 Task: In the  document information.odtSelect Headings and apply  'Bold' Select the text and align it to the  'Left'. Select the table and apply  All Borders
Action: Mouse moved to (333, 177)
Screenshot: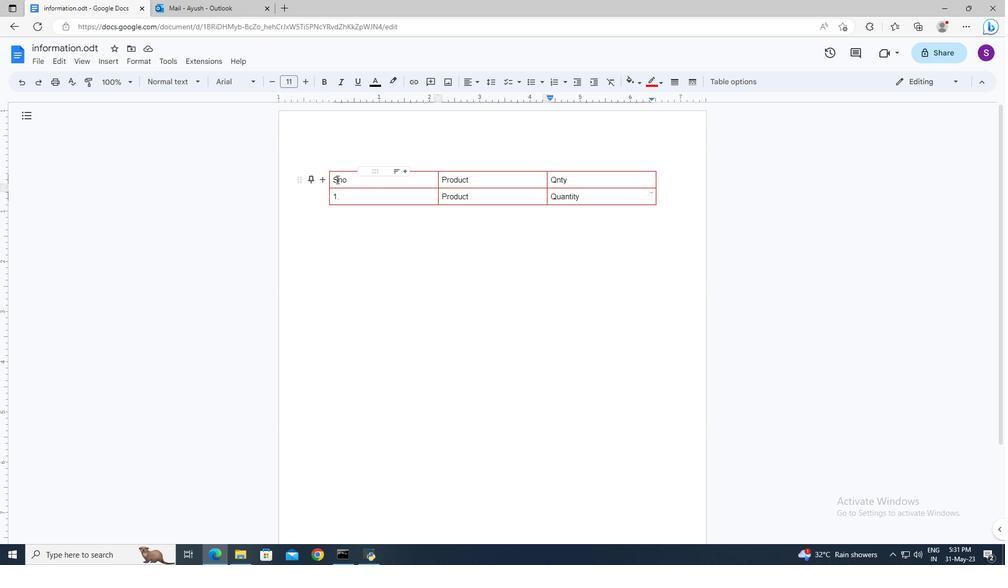 
Action: Mouse pressed left at (333, 177)
Screenshot: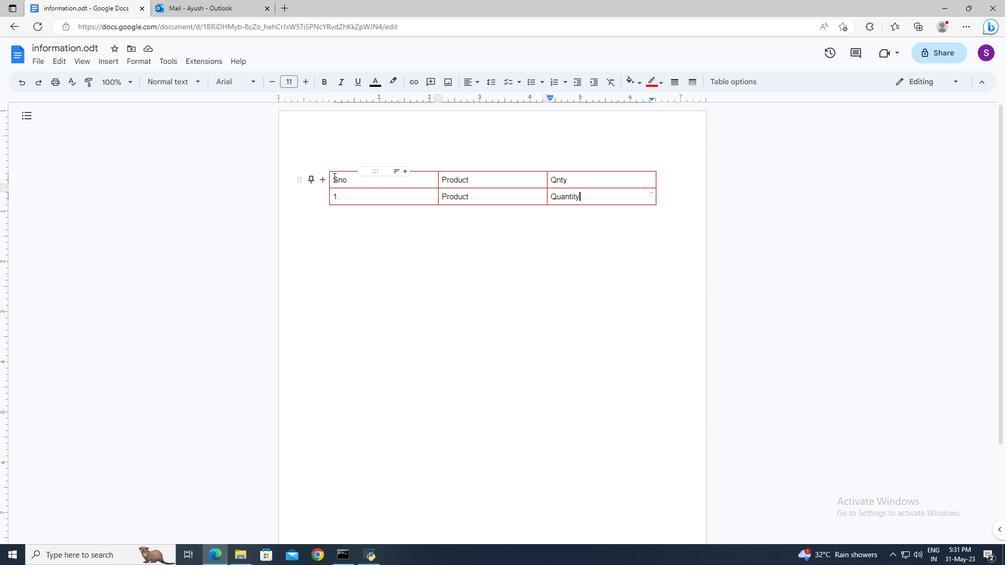 
Action: Key pressed <Key.shift><Key.shift><Key.shift><Key.right><Key.right><Key.right><Key.right><Key.right>
Screenshot: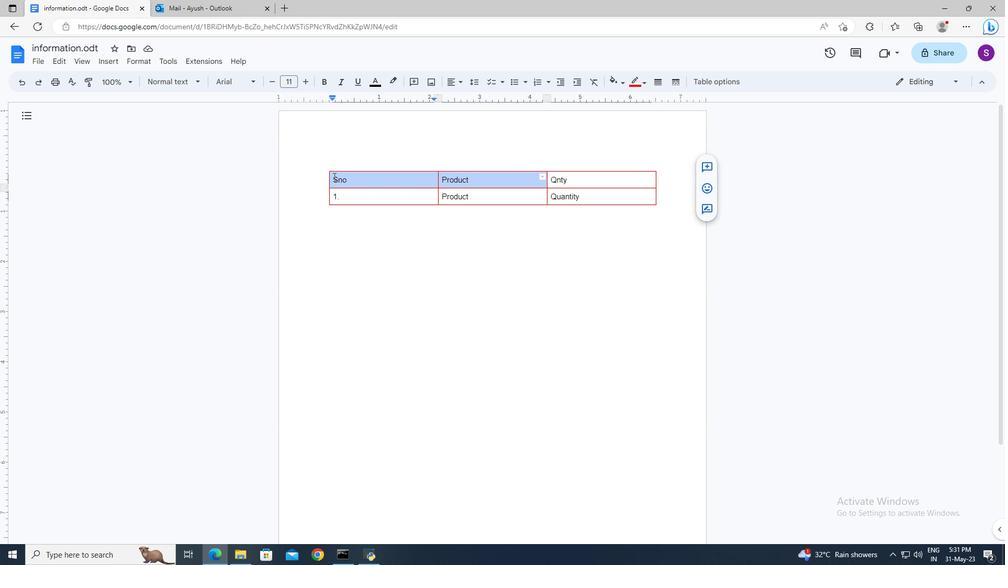 
Action: Mouse moved to (322, 83)
Screenshot: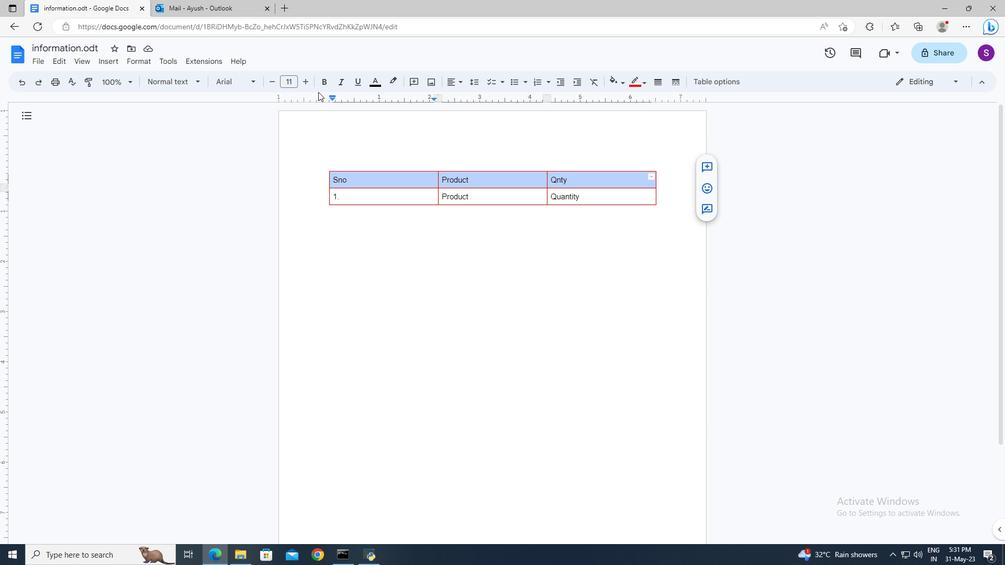
Action: Mouse pressed left at (322, 83)
Screenshot: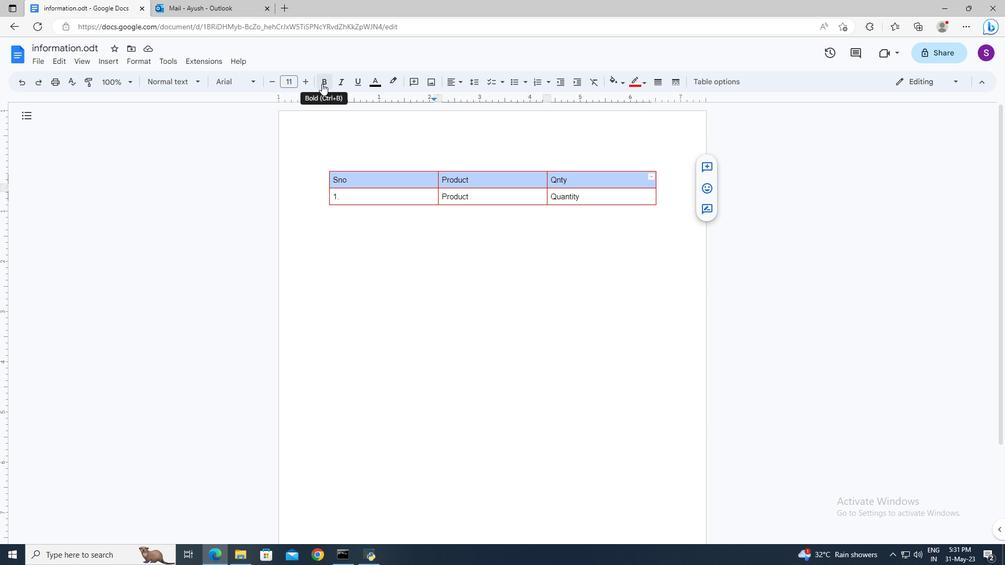 
Action: Mouse moved to (367, 151)
Screenshot: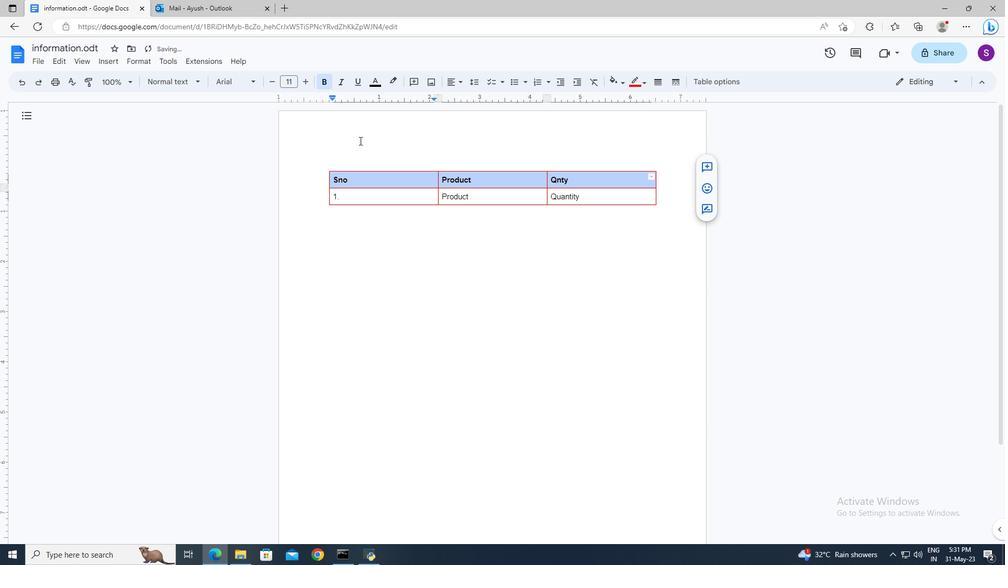 
Action: Key pressed ctrl+A
Screenshot: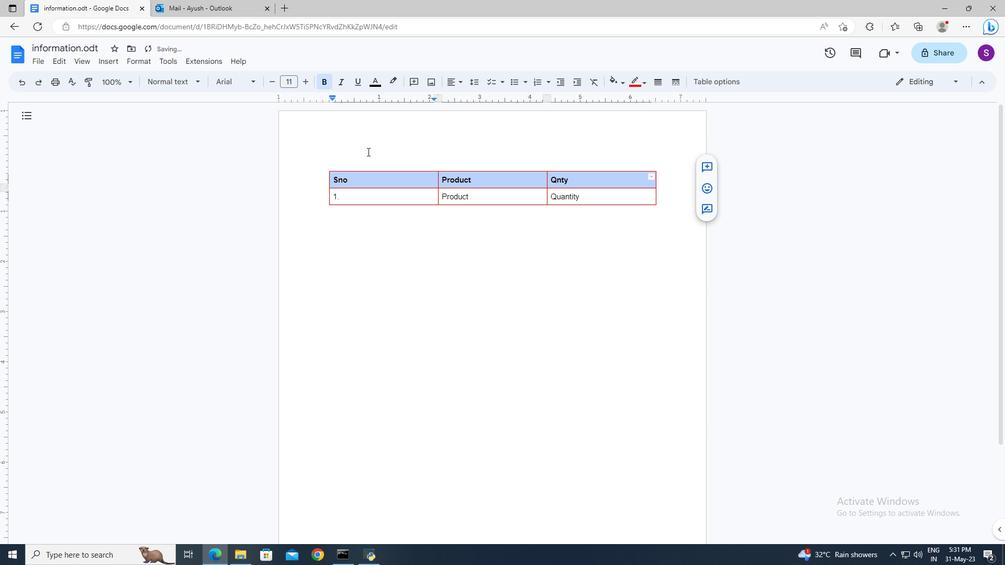 
Action: Mouse moved to (468, 88)
Screenshot: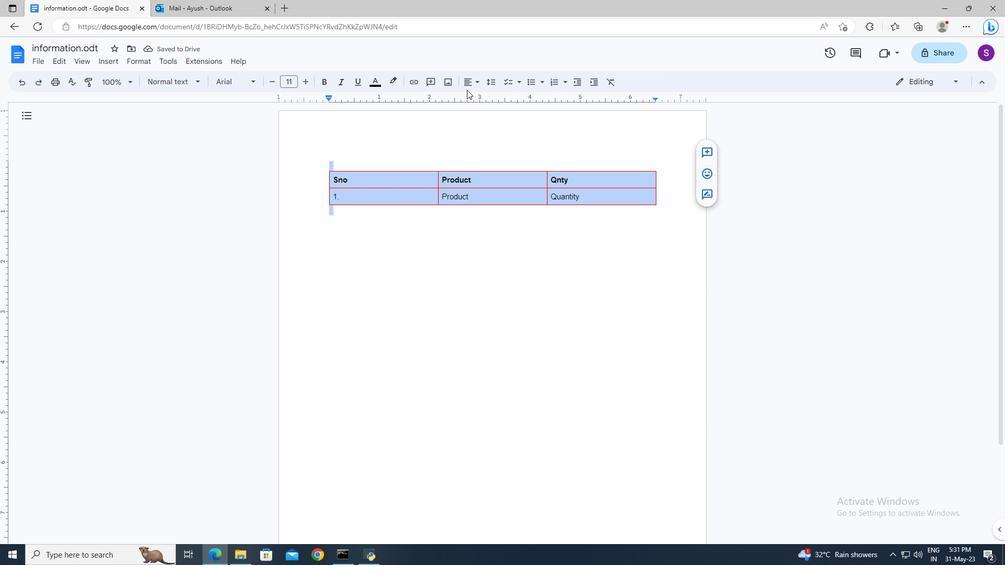 
Action: Mouse pressed left at (468, 88)
Screenshot: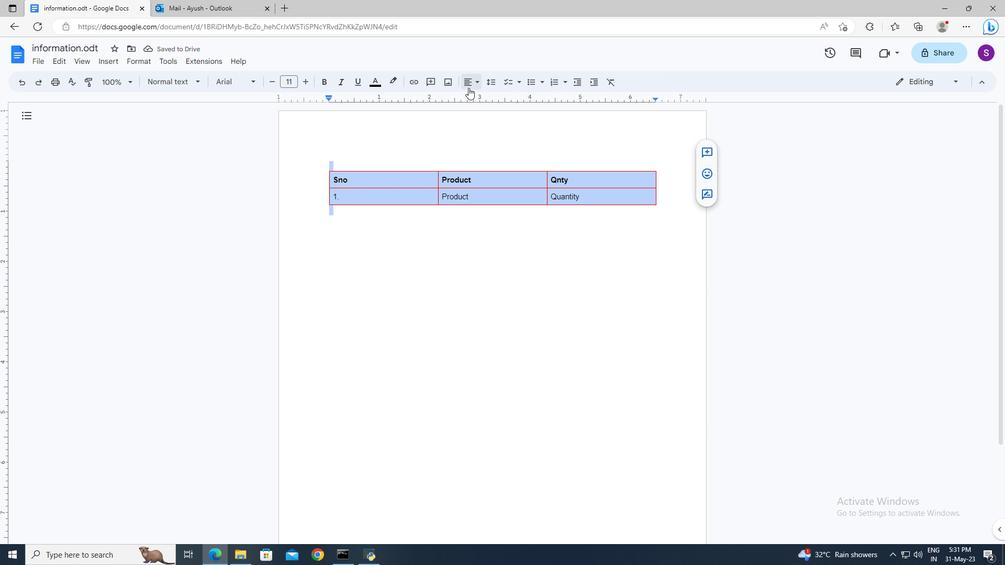
Action: Mouse moved to (469, 103)
Screenshot: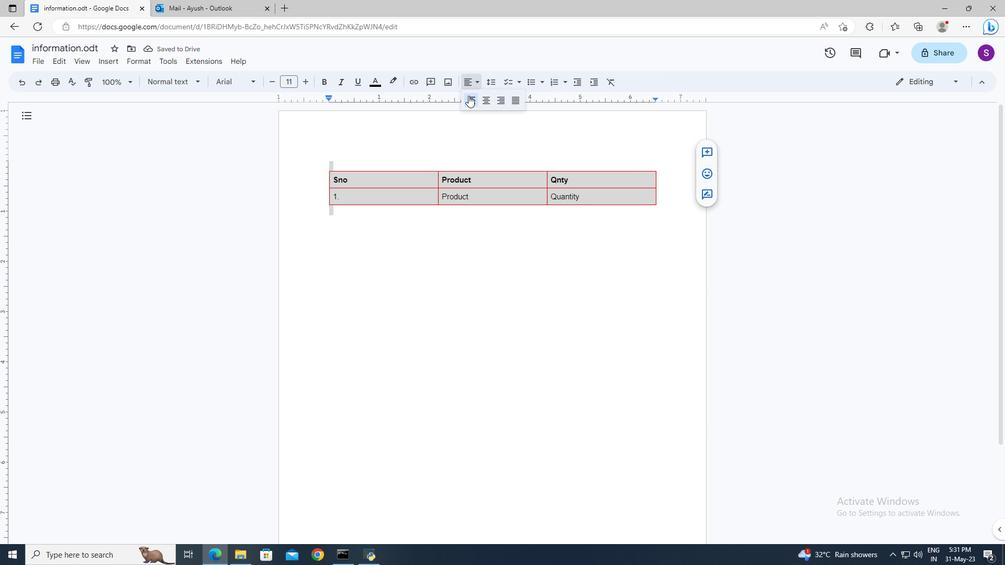 
Action: Mouse pressed left at (469, 103)
Screenshot: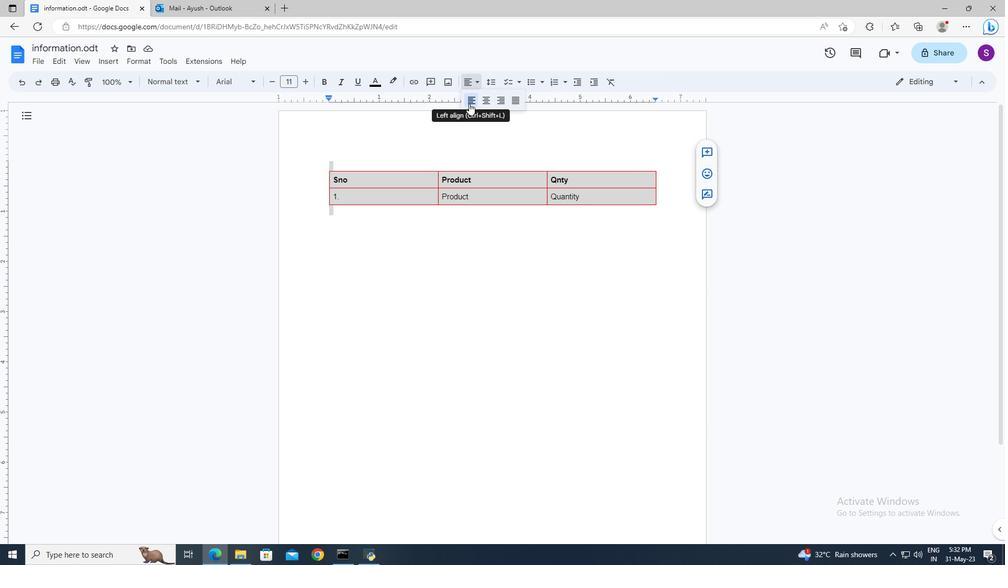 
Action: Mouse moved to (145, 62)
Screenshot: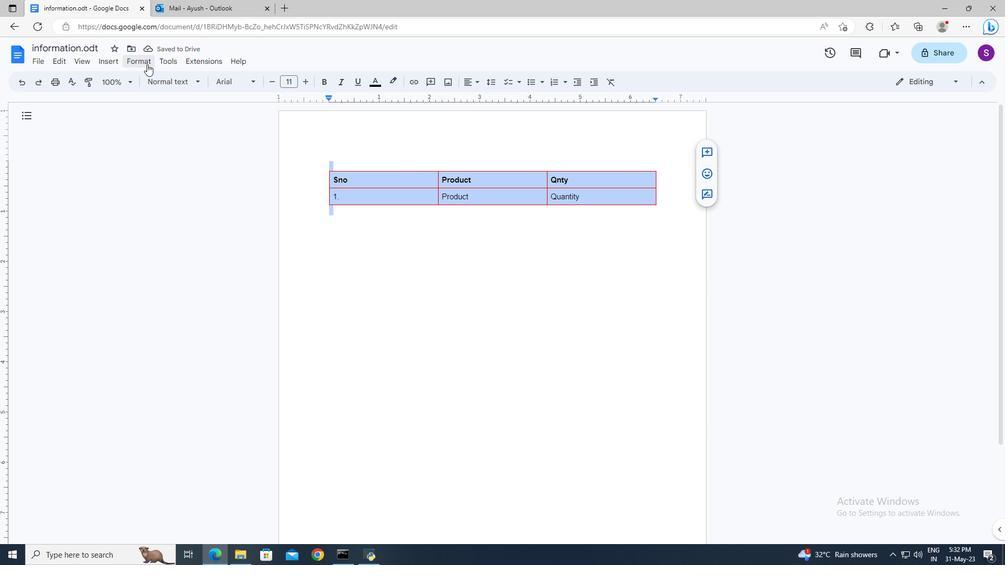 
Action: Mouse pressed left at (145, 62)
Screenshot: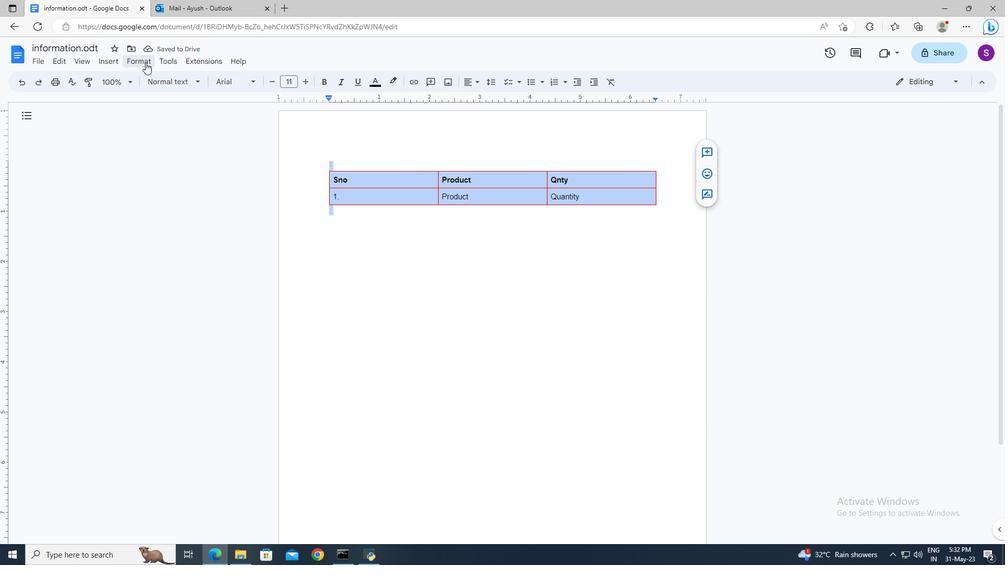 
Action: Mouse moved to (307, 97)
Screenshot: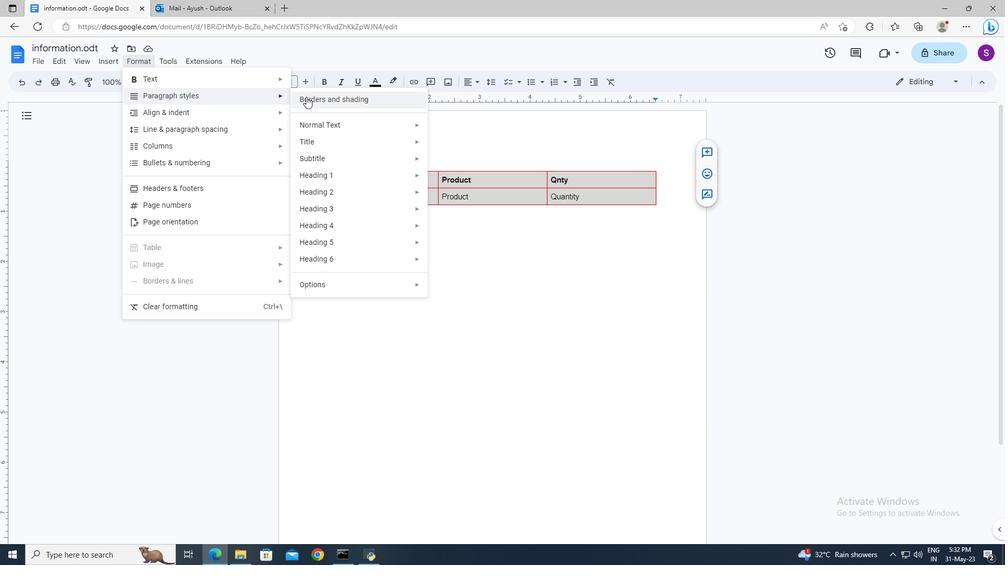 
Action: Mouse pressed left at (307, 97)
Screenshot: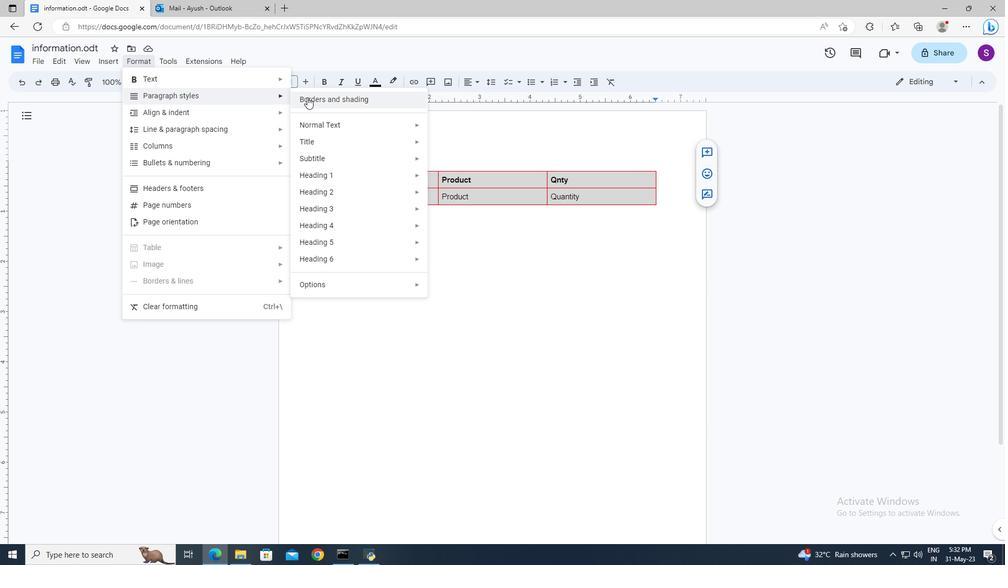 
Action: Mouse moved to (475, 217)
Screenshot: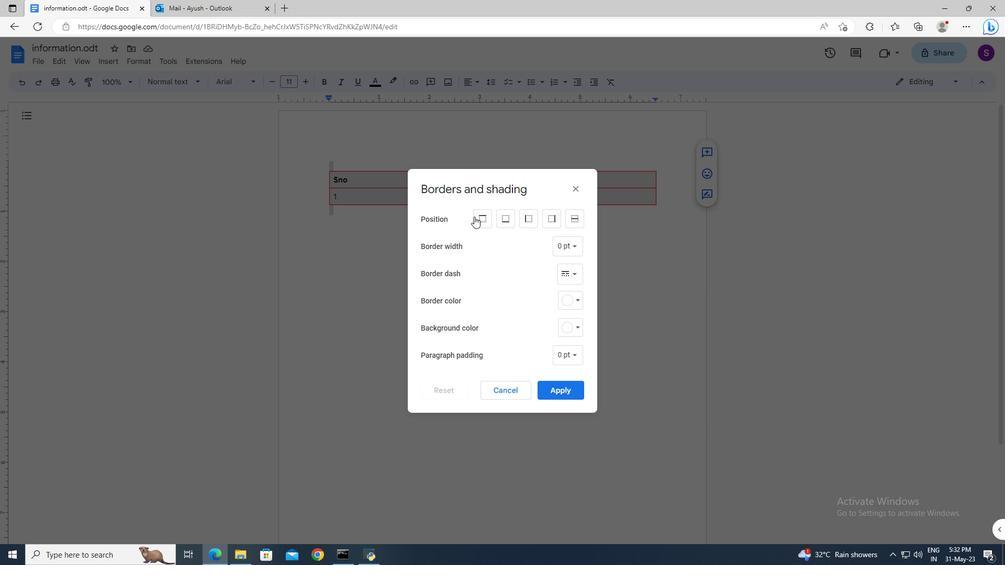 
Action: Mouse pressed left at (475, 217)
Screenshot: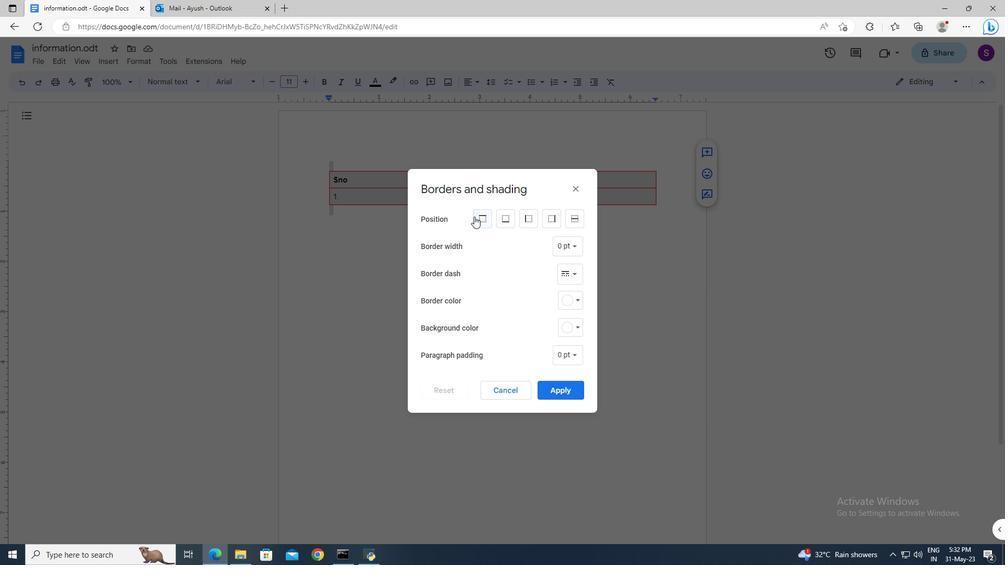 
Action: Mouse moved to (496, 222)
Screenshot: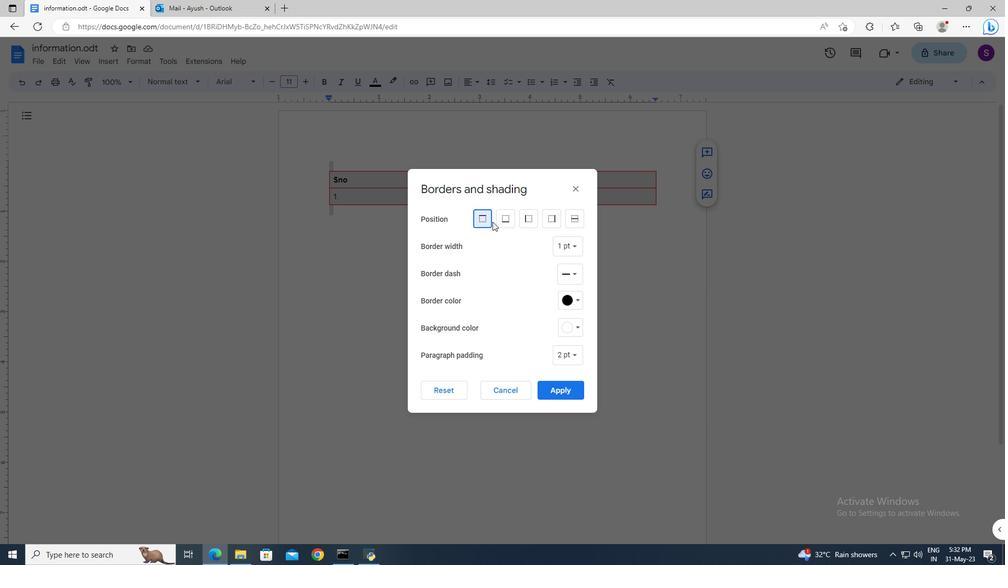 
Action: Mouse pressed left at (496, 222)
Screenshot: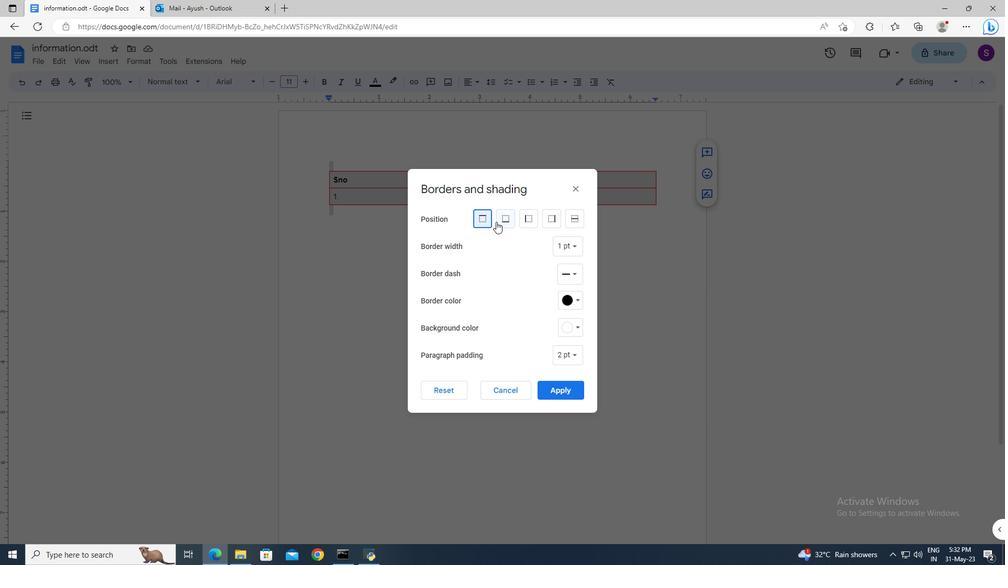 
Action: Mouse moved to (522, 221)
Screenshot: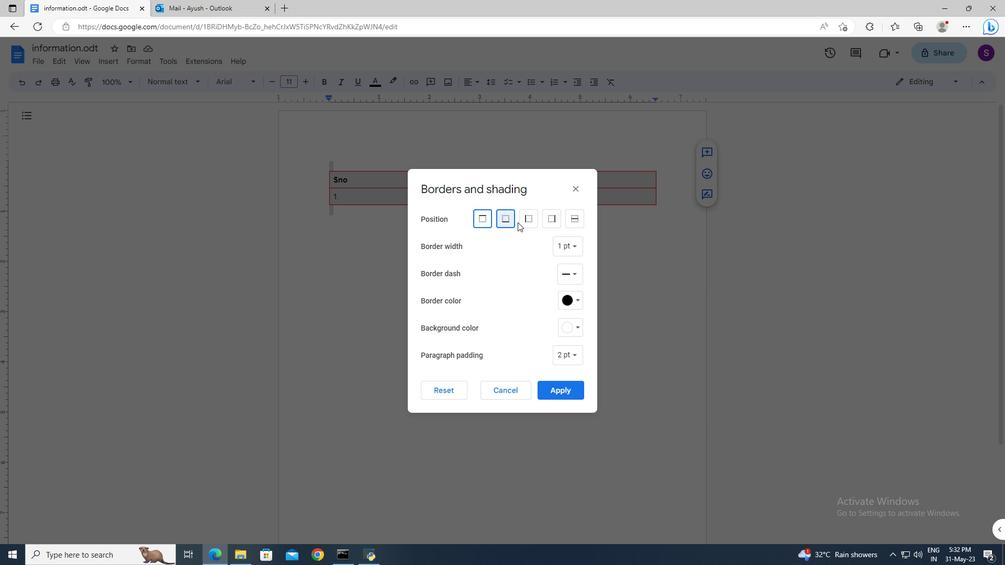 
Action: Mouse pressed left at (522, 221)
Screenshot: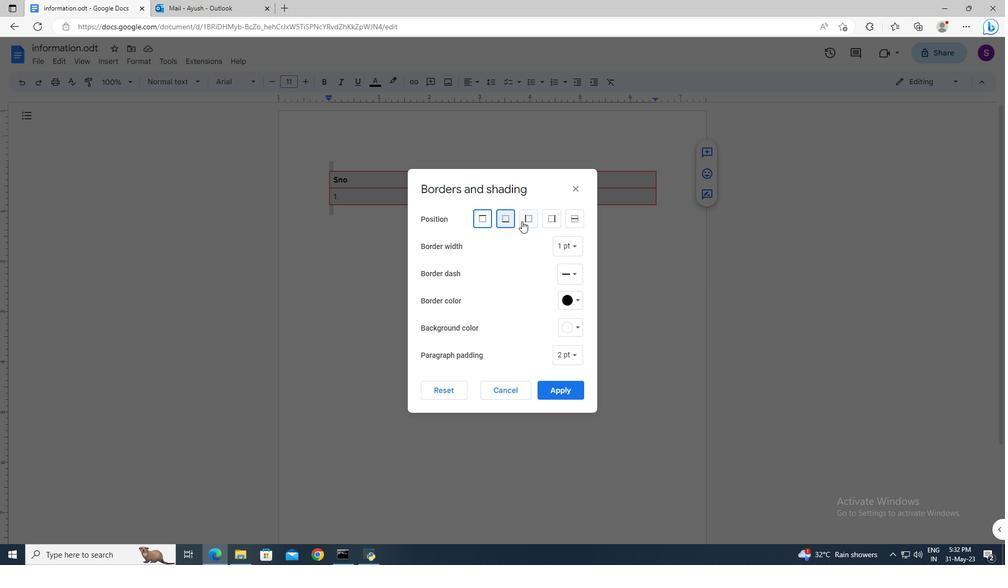 
Action: Mouse moved to (551, 221)
Screenshot: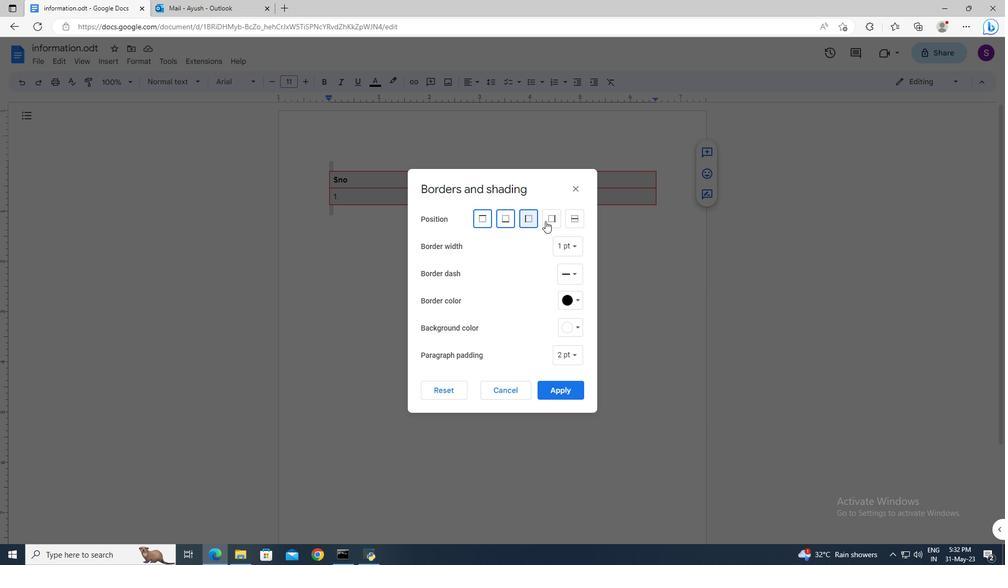 
Action: Mouse pressed left at (551, 221)
Screenshot: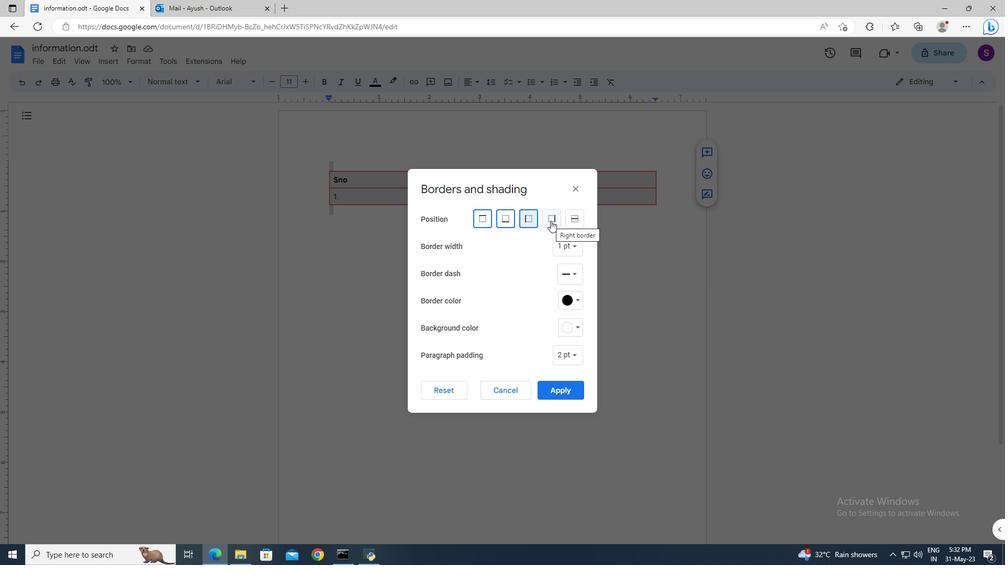 
Action: Mouse moved to (565, 397)
Screenshot: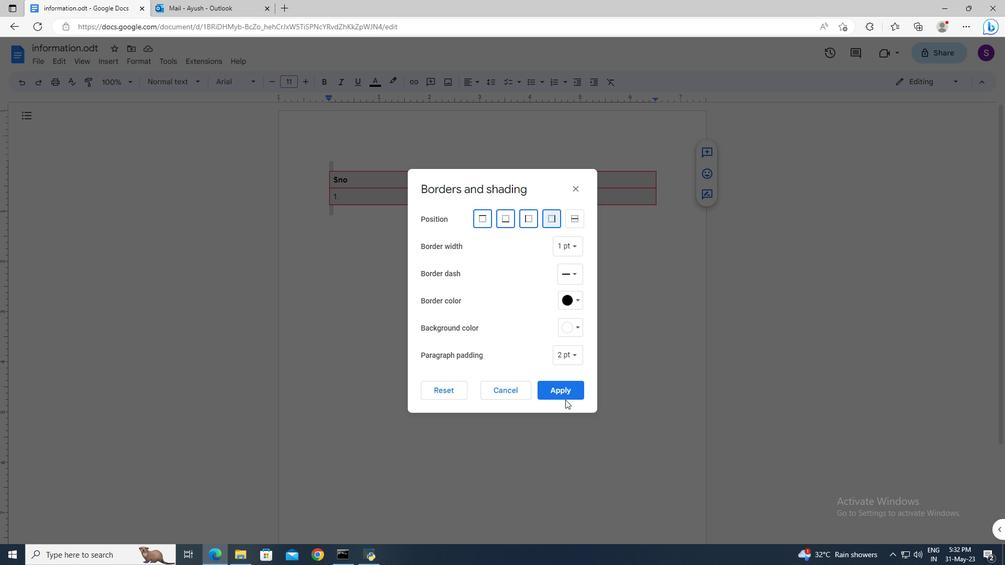 
Action: Mouse pressed left at (565, 397)
Screenshot: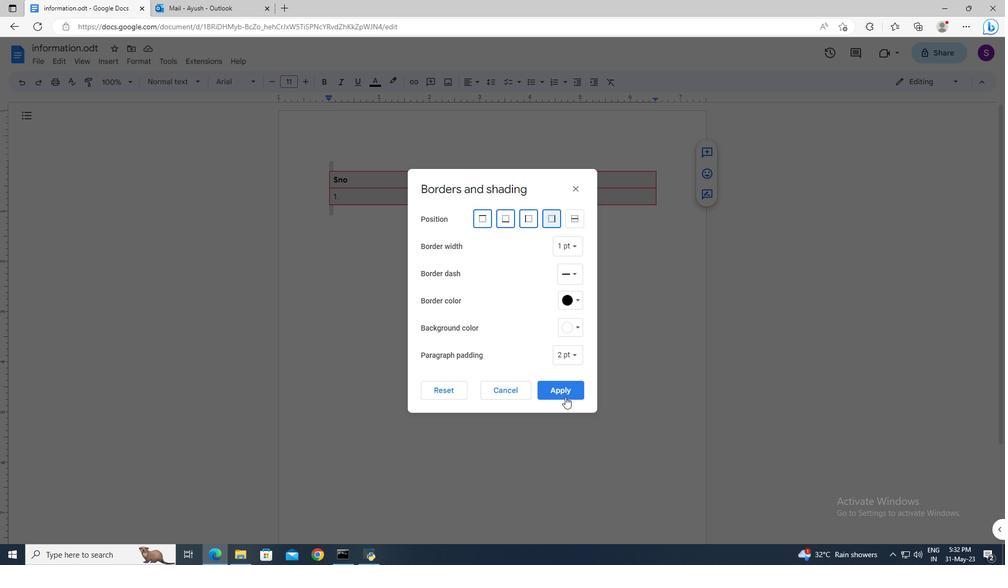 
Action: Mouse moved to (569, 319)
Screenshot: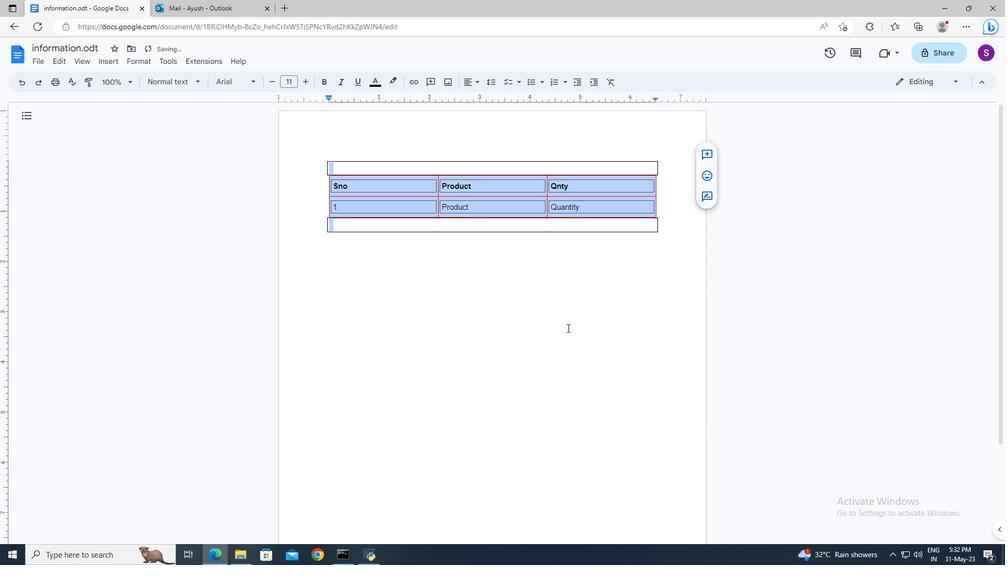 
Action: Mouse pressed left at (569, 319)
Screenshot: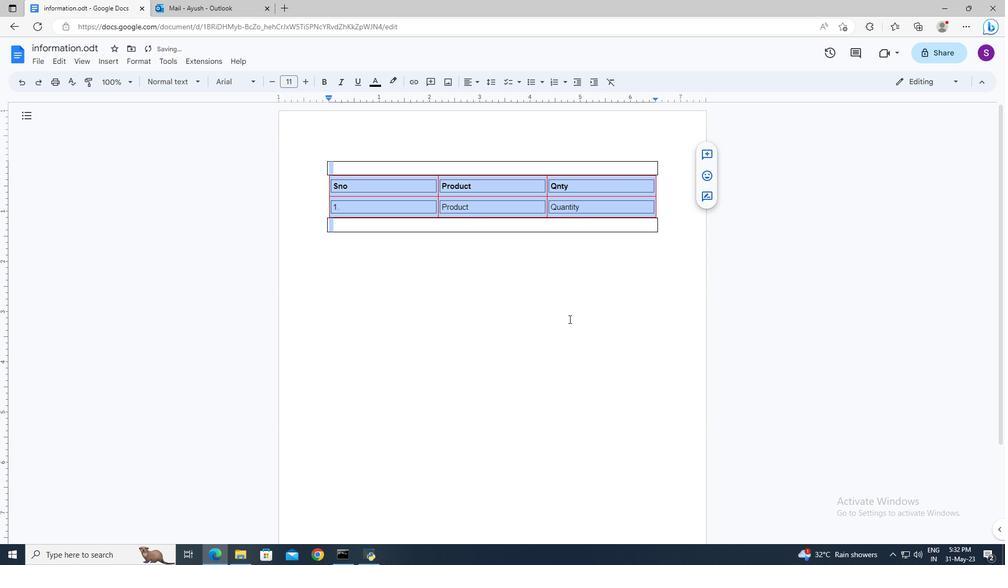 
